 Task: Add a condition where "Ticket status Contains at least one of the following Pending user verification" in recently solved tickets.
Action: Mouse moved to (164, 357)
Screenshot: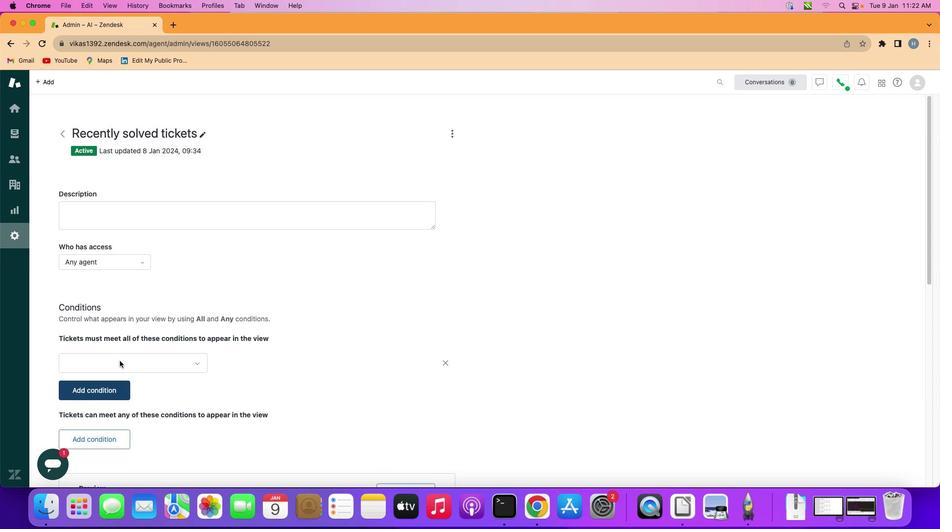 
Action: Mouse pressed left at (164, 357)
Screenshot: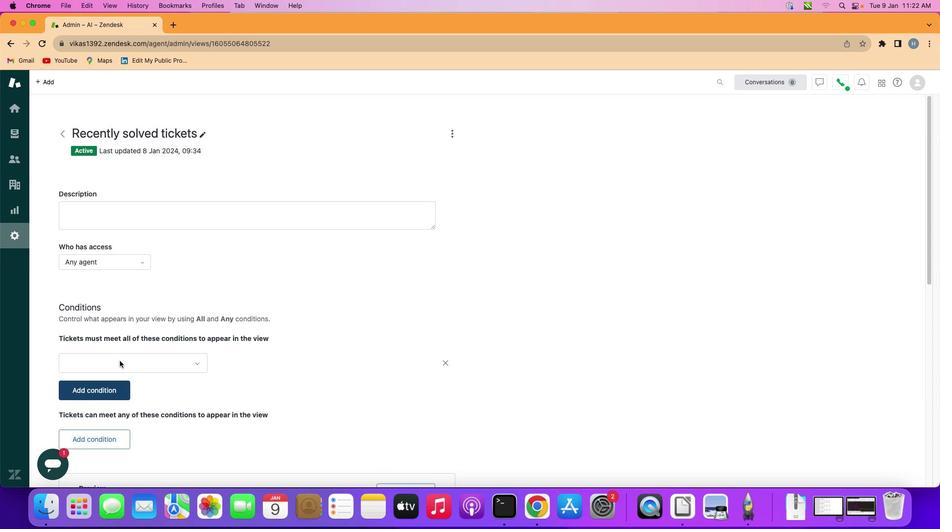 
Action: Mouse moved to (197, 357)
Screenshot: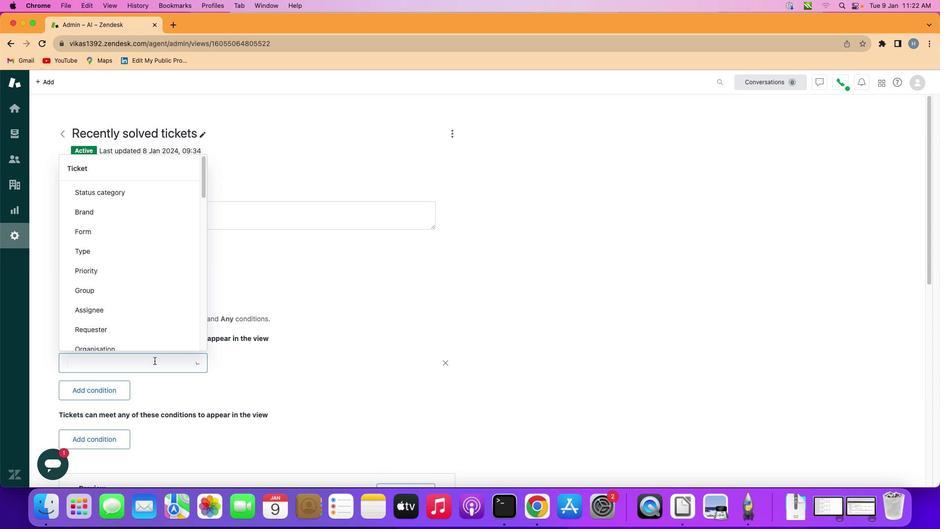 
Action: Mouse pressed left at (197, 357)
Screenshot: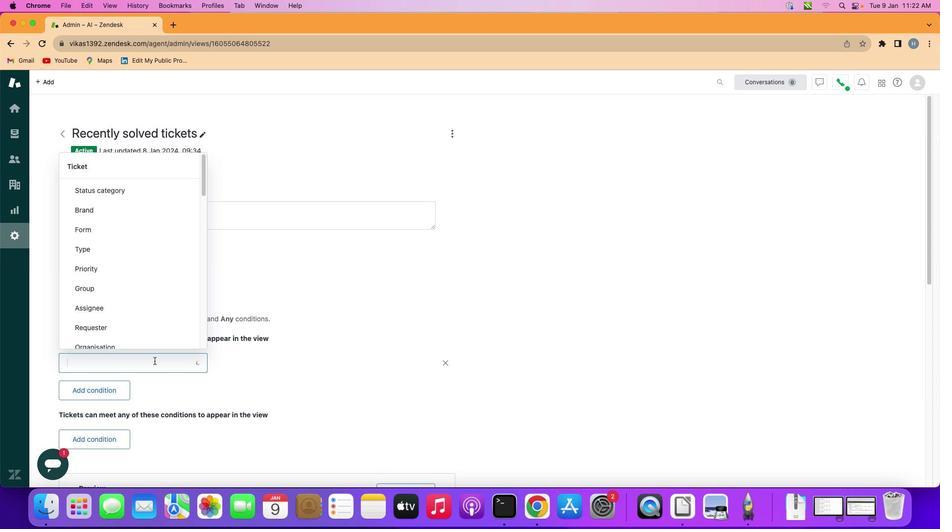 
Action: Mouse moved to (181, 262)
Screenshot: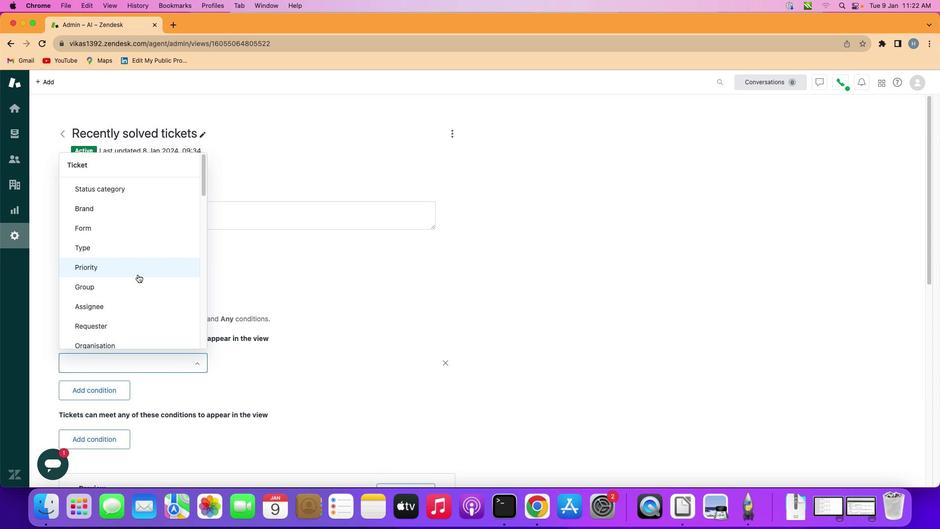 
Action: Mouse scrolled (181, 262) with delta (51, -37)
Screenshot: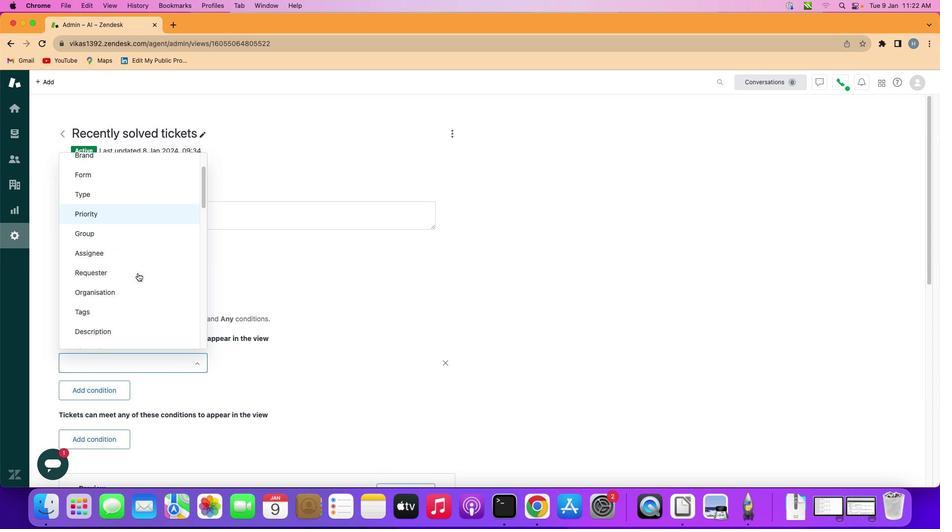 
Action: Mouse scrolled (181, 262) with delta (51, -37)
Screenshot: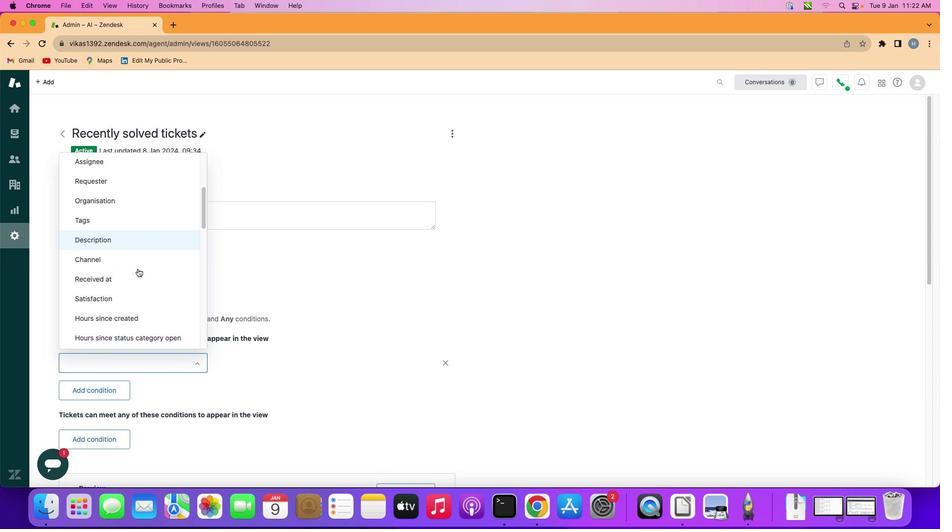 
Action: Mouse scrolled (181, 262) with delta (51, -37)
Screenshot: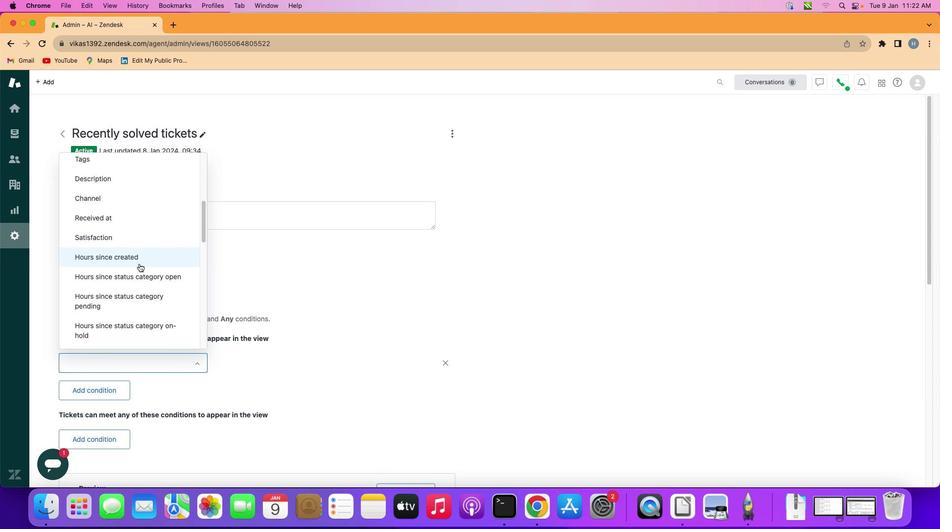 
Action: Mouse scrolled (181, 262) with delta (51, -38)
Screenshot: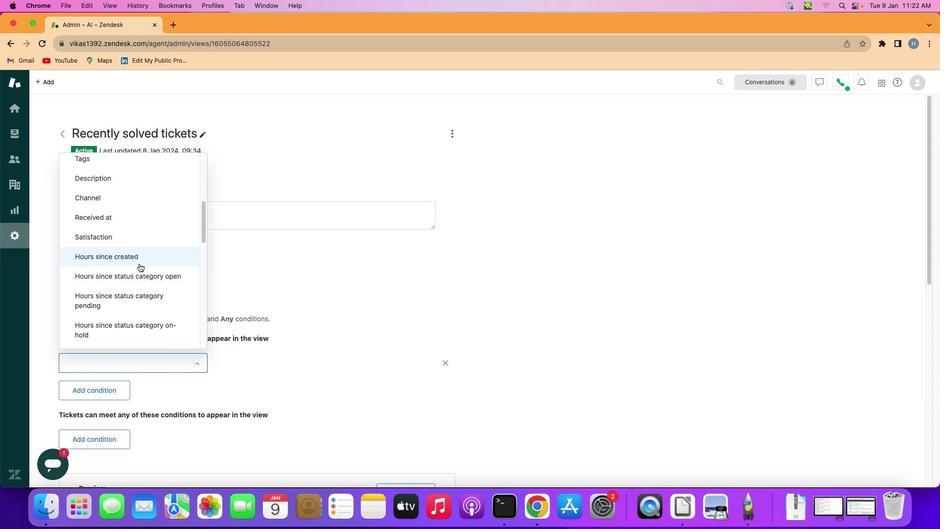 
Action: Mouse scrolled (181, 262) with delta (51, -38)
Screenshot: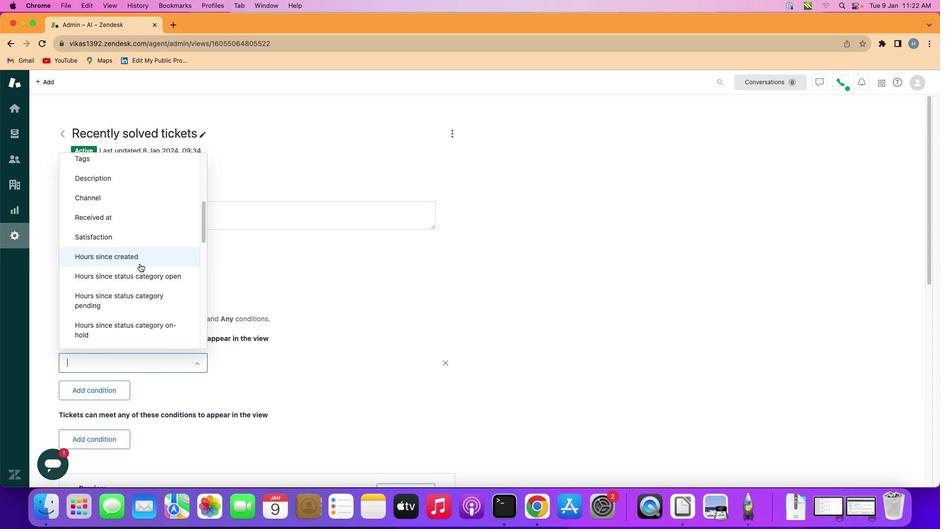 
Action: Mouse moved to (184, 251)
Screenshot: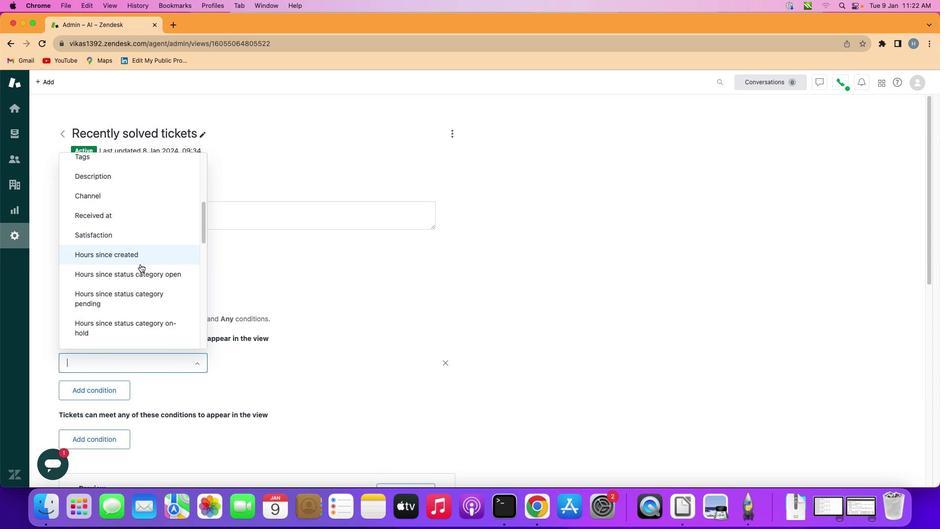 
Action: Mouse scrolled (184, 251) with delta (51, -37)
Screenshot: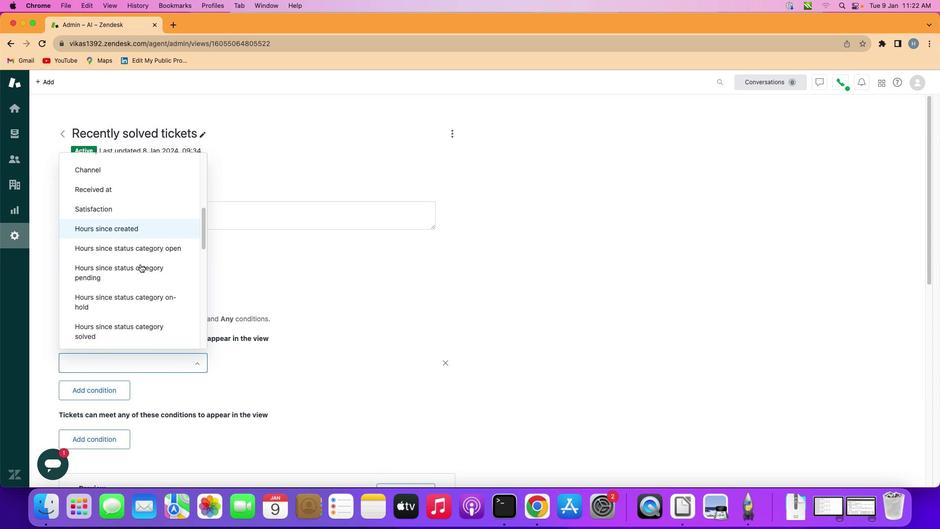 
Action: Mouse scrolled (184, 251) with delta (51, -37)
Screenshot: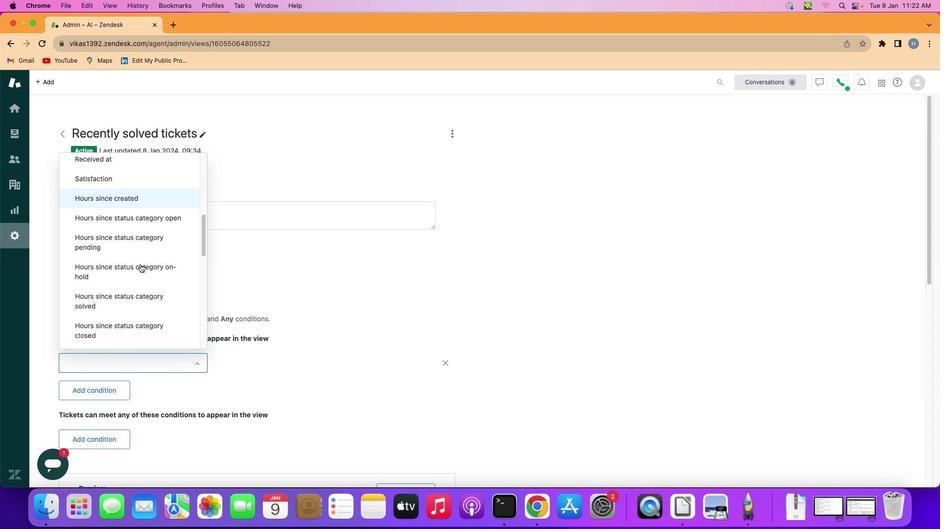 
Action: Mouse scrolled (184, 251) with delta (51, -37)
Screenshot: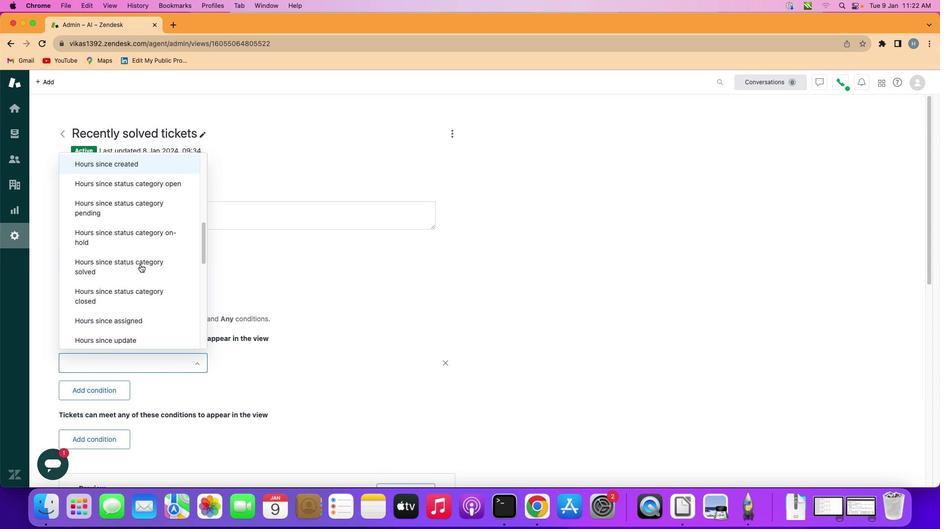 
Action: Mouse scrolled (184, 251) with delta (51, -37)
Screenshot: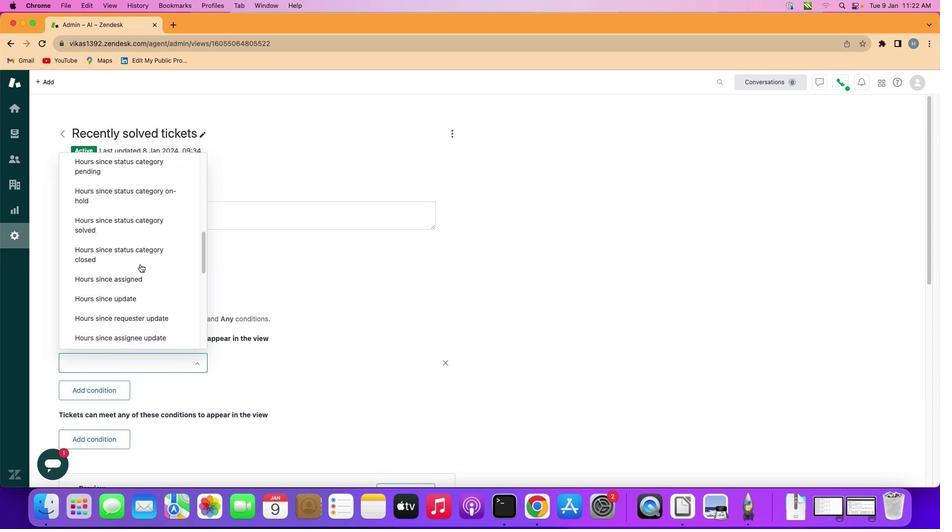 
Action: Mouse scrolled (184, 251) with delta (51, -37)
Screenshot: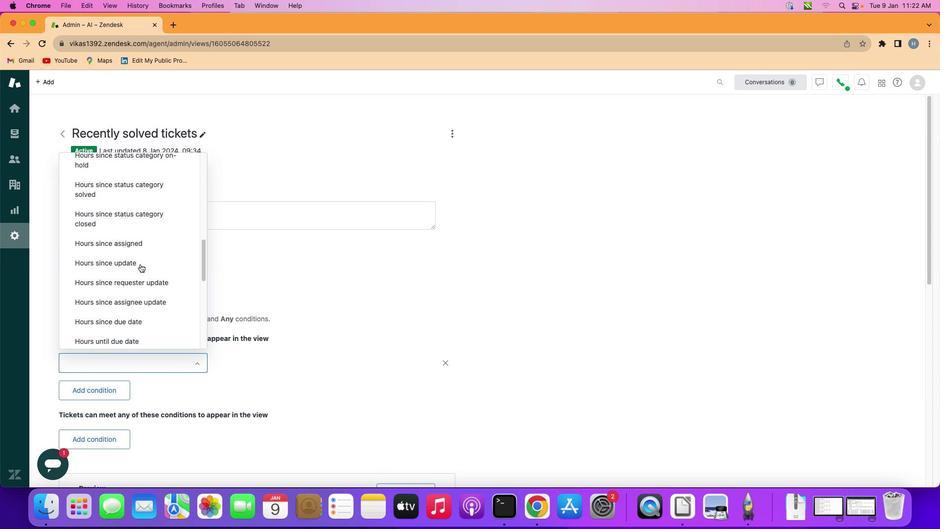 
Action: Mouse scrolled (184, 251) with delta (51, -37)
Screenshot: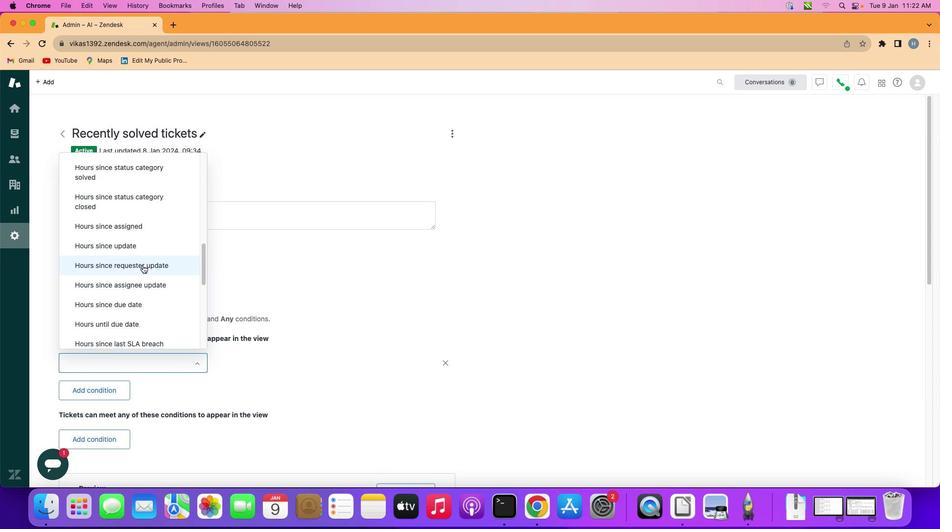 
Action: Mouse moved to (186, 252)
Screenshot: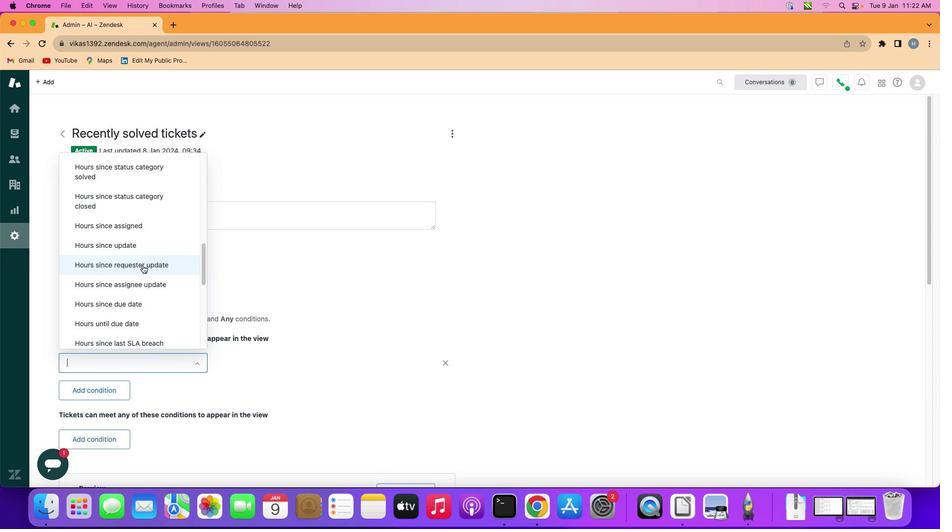 
Action: Mouse scrolled (186, 252) with delta (51, -37)
Screenshot: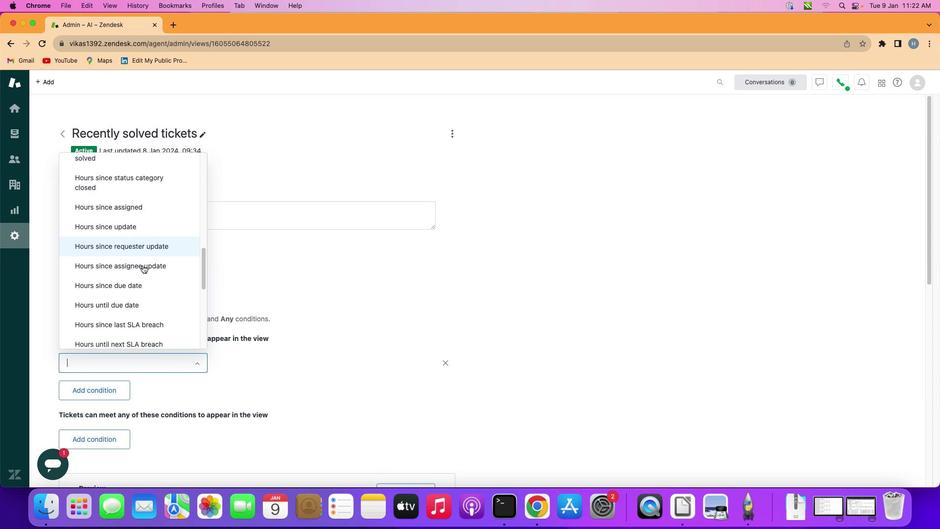 
Action: Mouse scrolled (186, 252) with delta (51, -37)
Screenshot: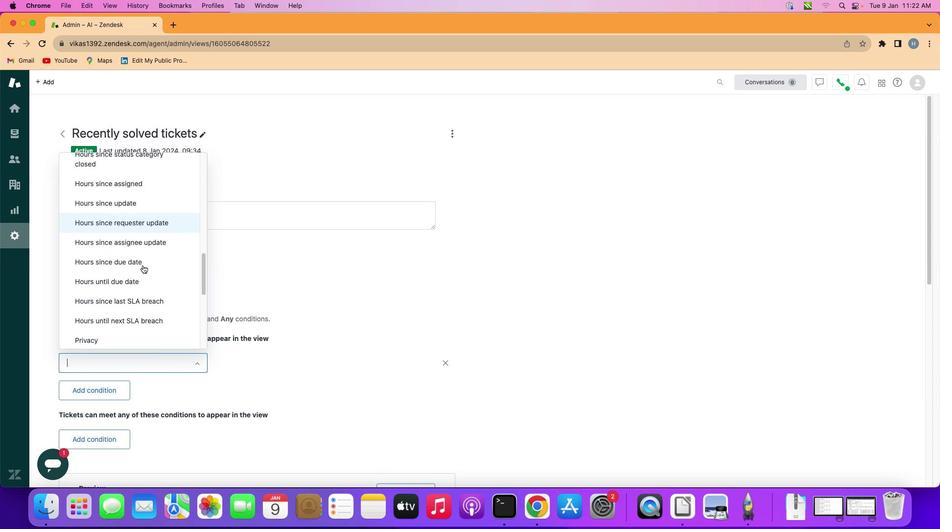 
Action: Mouse scrolled (186, 252) with delta (51, -37)
Screenshot: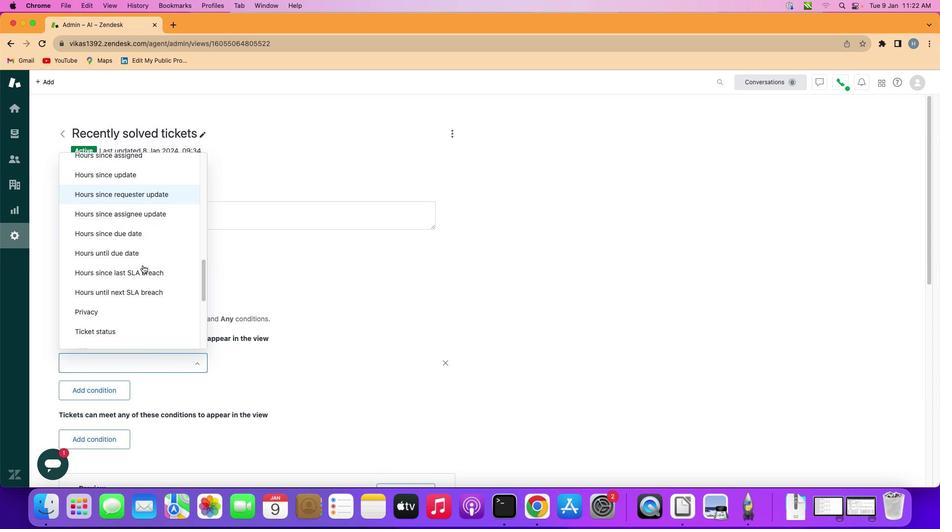 
Action: Mouse scrolled (186, 252) with delta (51, -37)
Screenshot: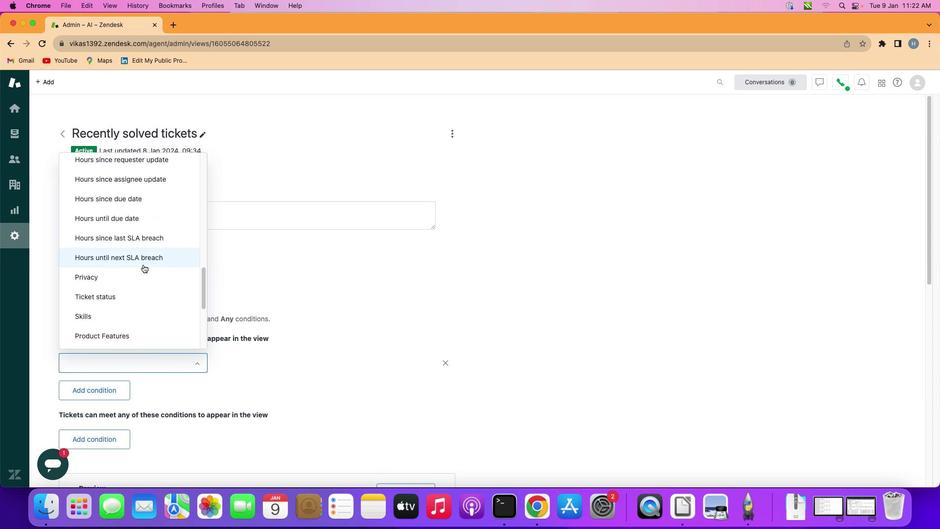 
Action: Mouse scrolled (186, 252) with delta (51, -37)
Screenshot: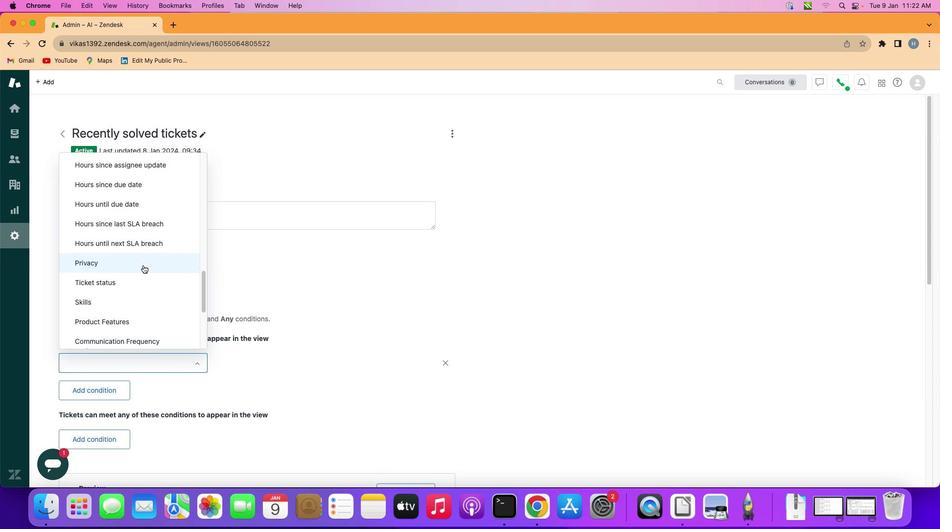 
Action: Mouse moved to (187, 252)
Screenshot: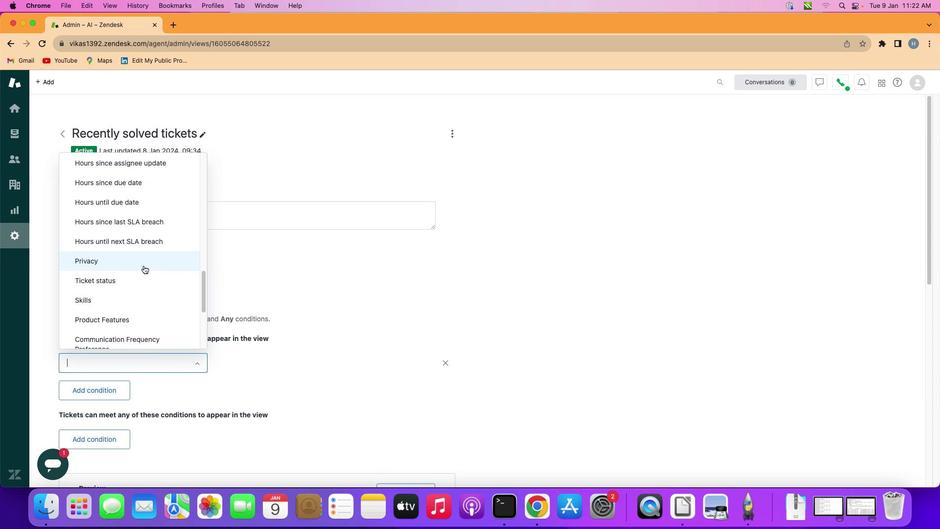 
Action: Mouse scrolled (187, 252) with delta (51, -37)
Screenshot: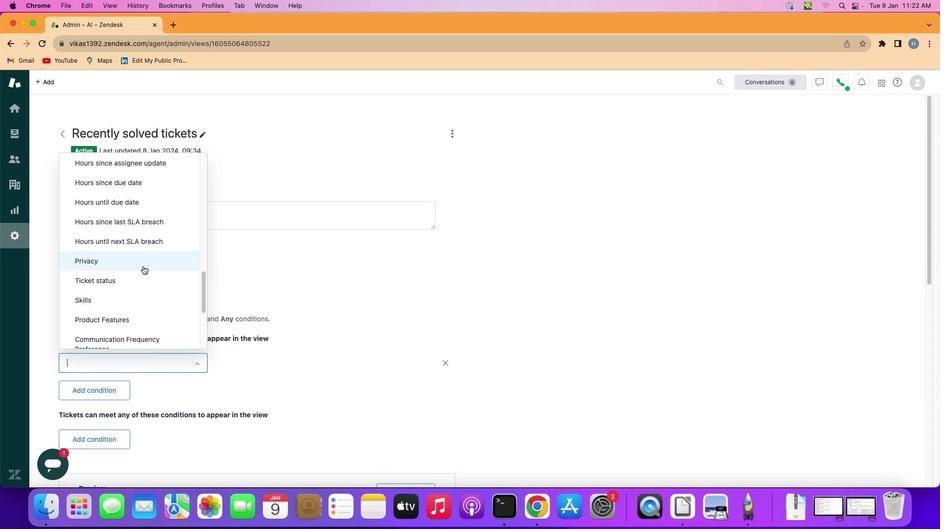 
Action: Mouse moved to (183, 268)
Screenshot: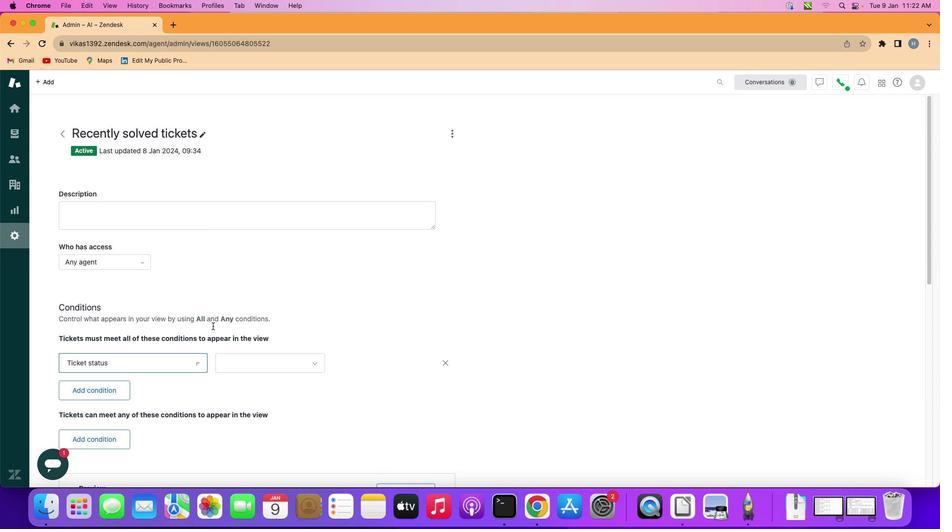 
Action: Mouse pressed left at (183, 268)
Screenshot: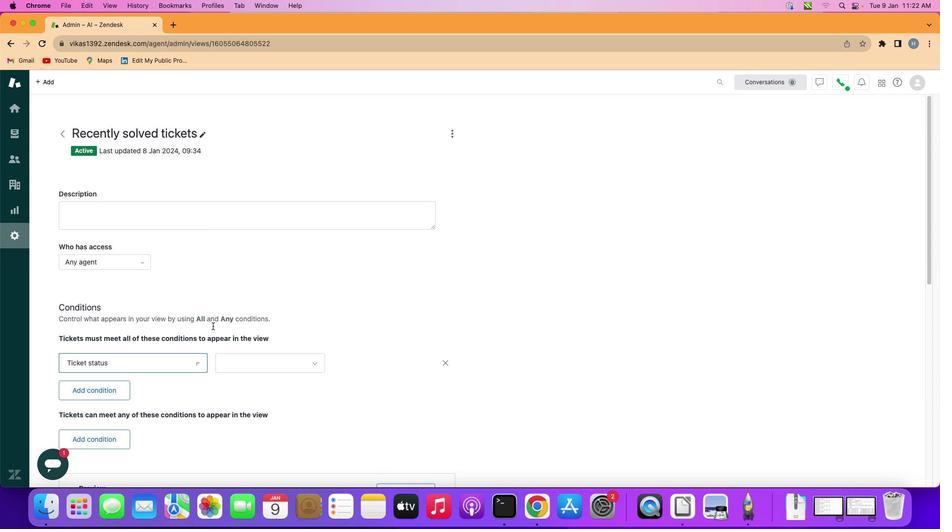 
Action: Mouse moved to (290, 355)
Screenshot: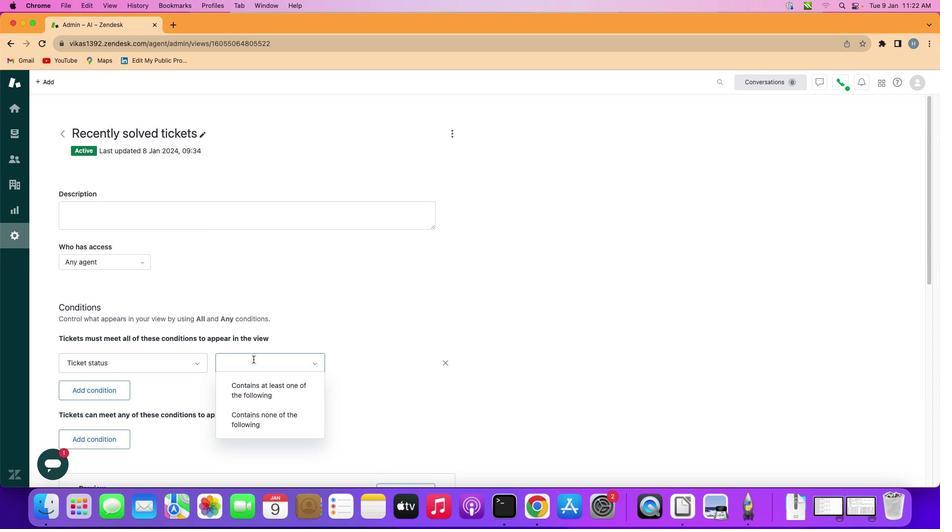 
Action: Mouse pressed left at (290, 355)
Screenshot: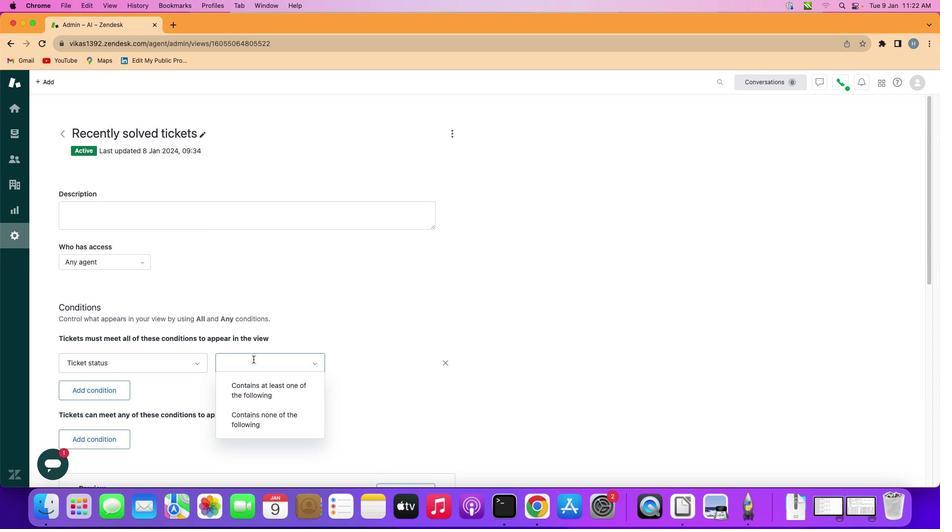 
Action: Mouse moved to (302, 386)
Screenshot: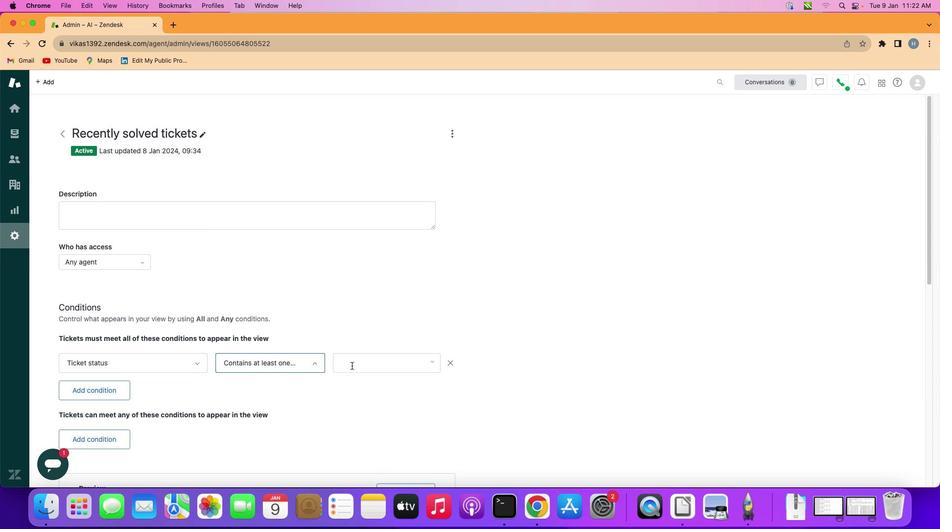 
Action: Mouse pressed left at (302, 386)
Screenshot: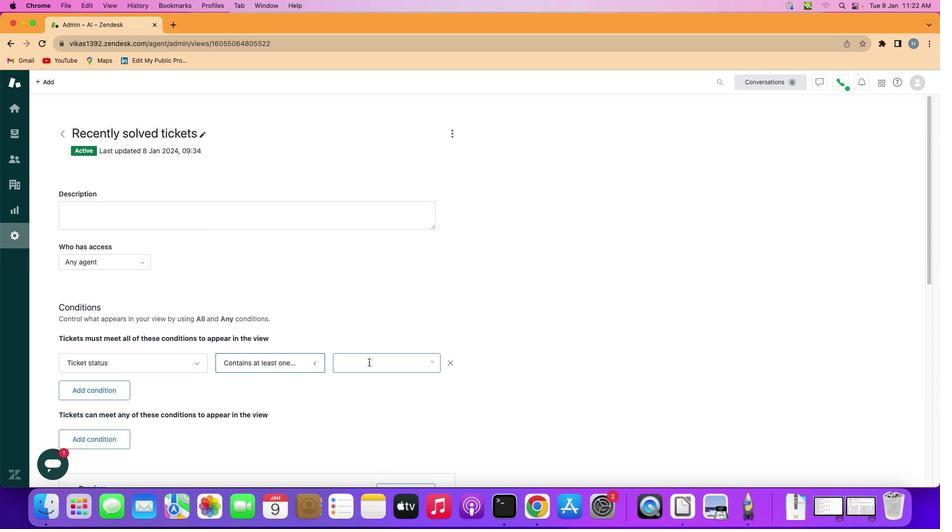 
Action: Mouse moved to (402, 357)
Screenshot: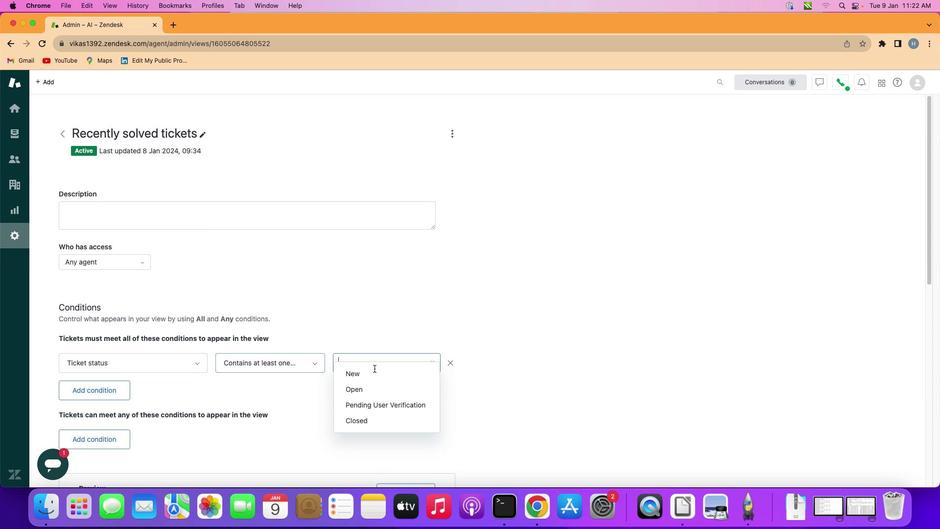 
Action: Mouse pressed left at (402, 357)
Screenshot: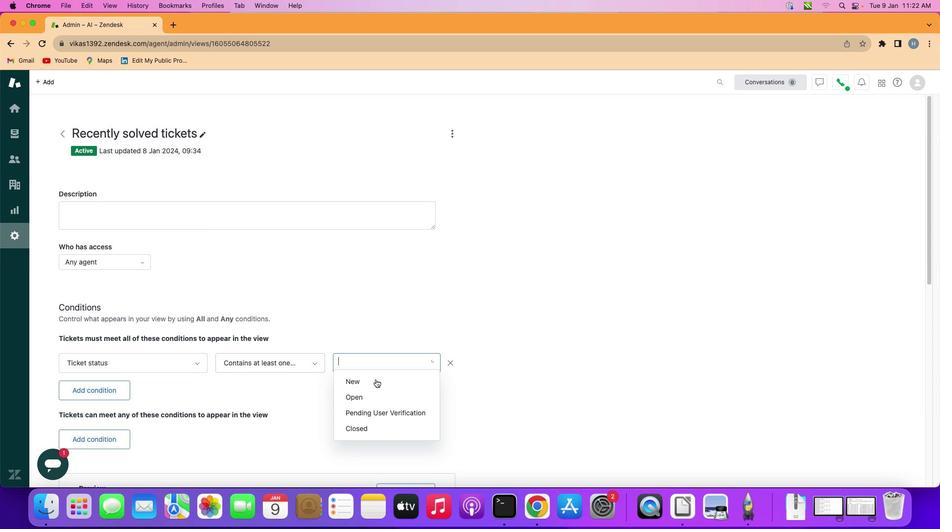 
Action: Mouse moved to (408, 412)
Screenshot: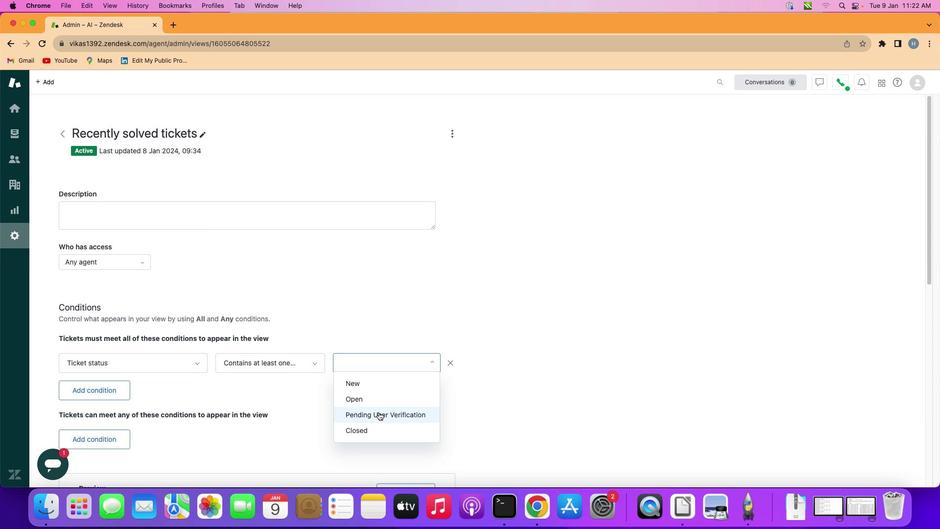 
Action: Mouse pressed left at (408, 412)
Screenshot: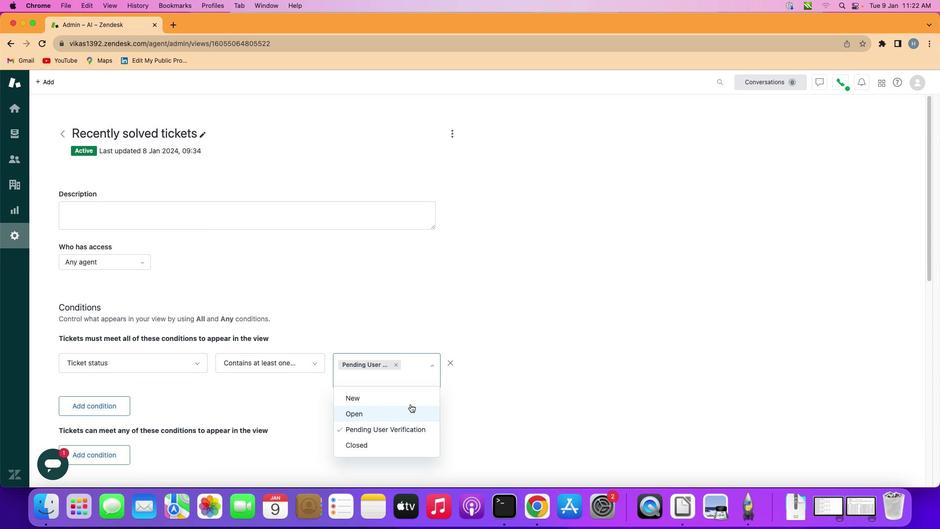 
Action: Mouse moved to (476, 394)
Screenshot: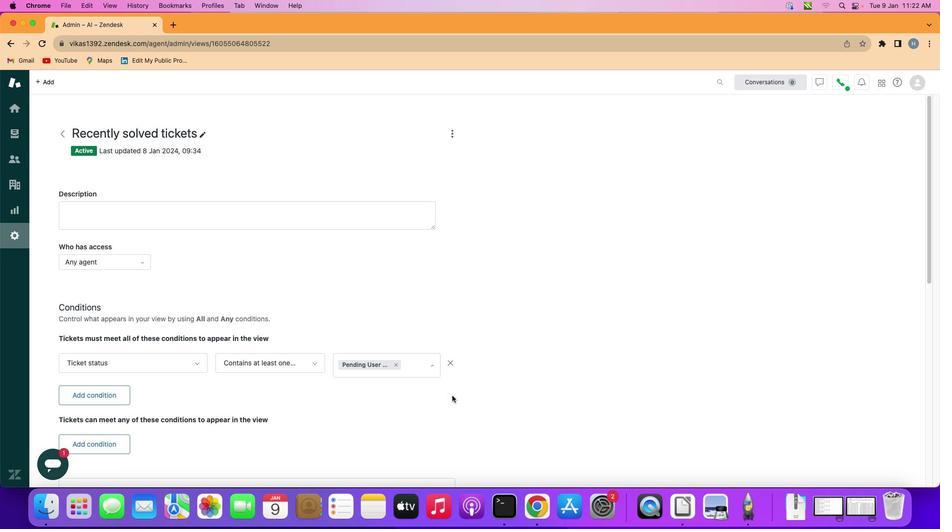 
Action: Mouse pressed left at (476, 394)
Screenshot: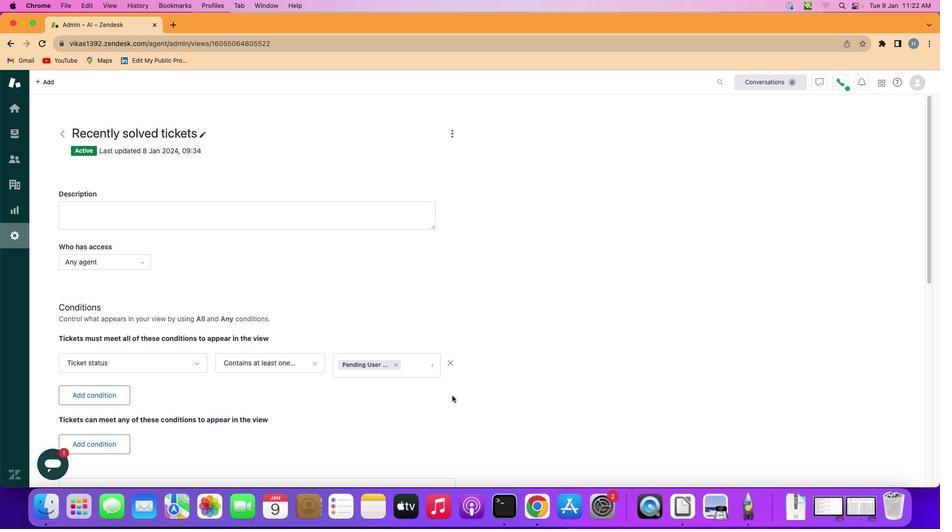 
Action: Mouse moved to (477, 394)
Screenshot: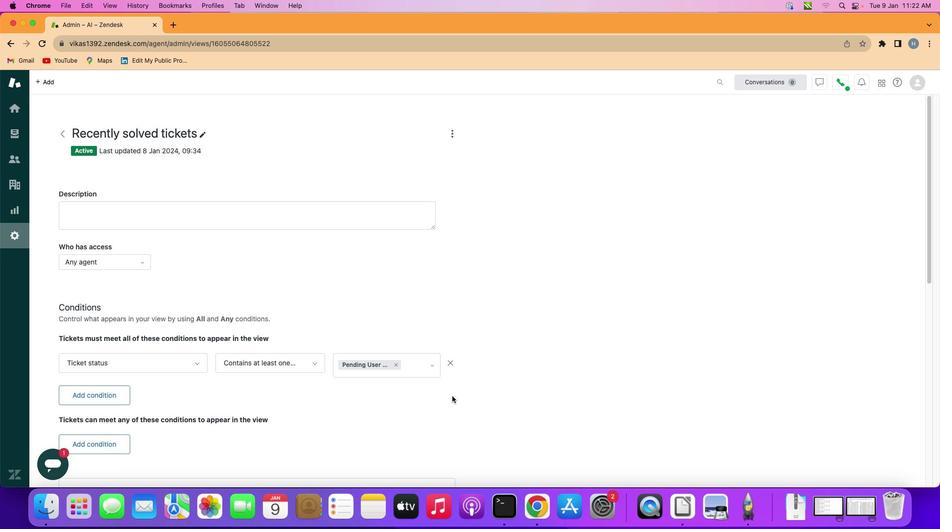 
